 Task: Use Smart Compose to suggest a complete email address.
Action: Mouse moved to (171, 170)
Screenshot: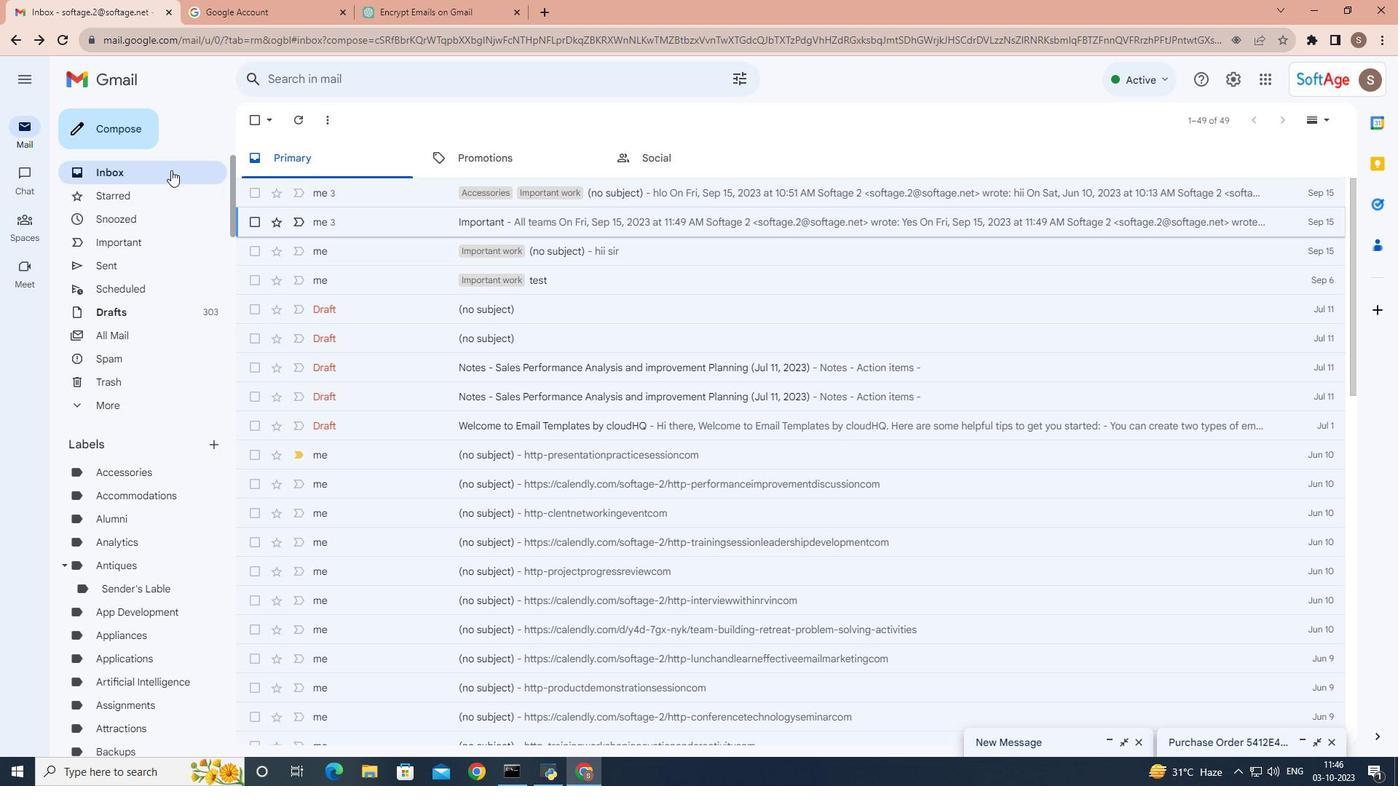 
Action: Mouse pressed left at (171, 170)
Screenshot: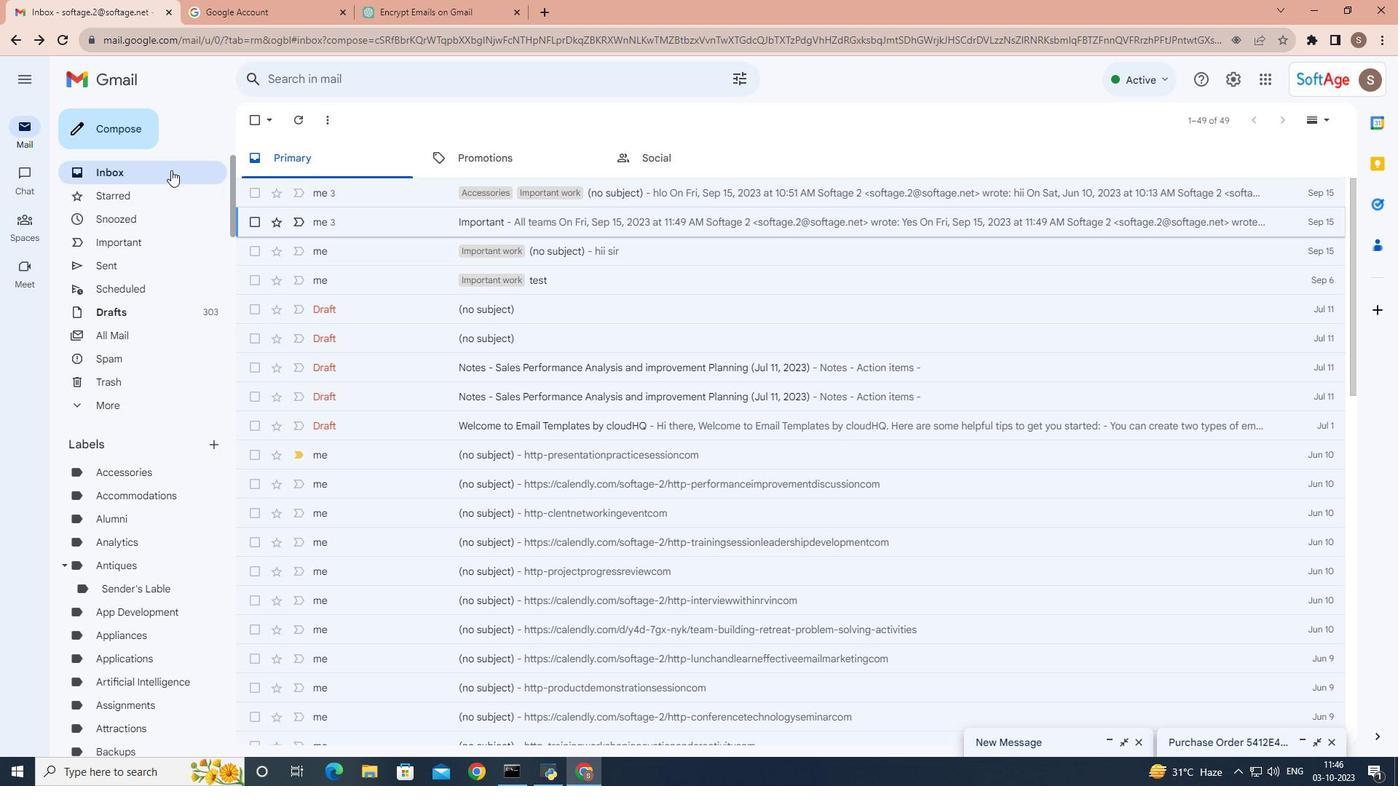
Action: Mouse moved to (144, 135)
Screenshot: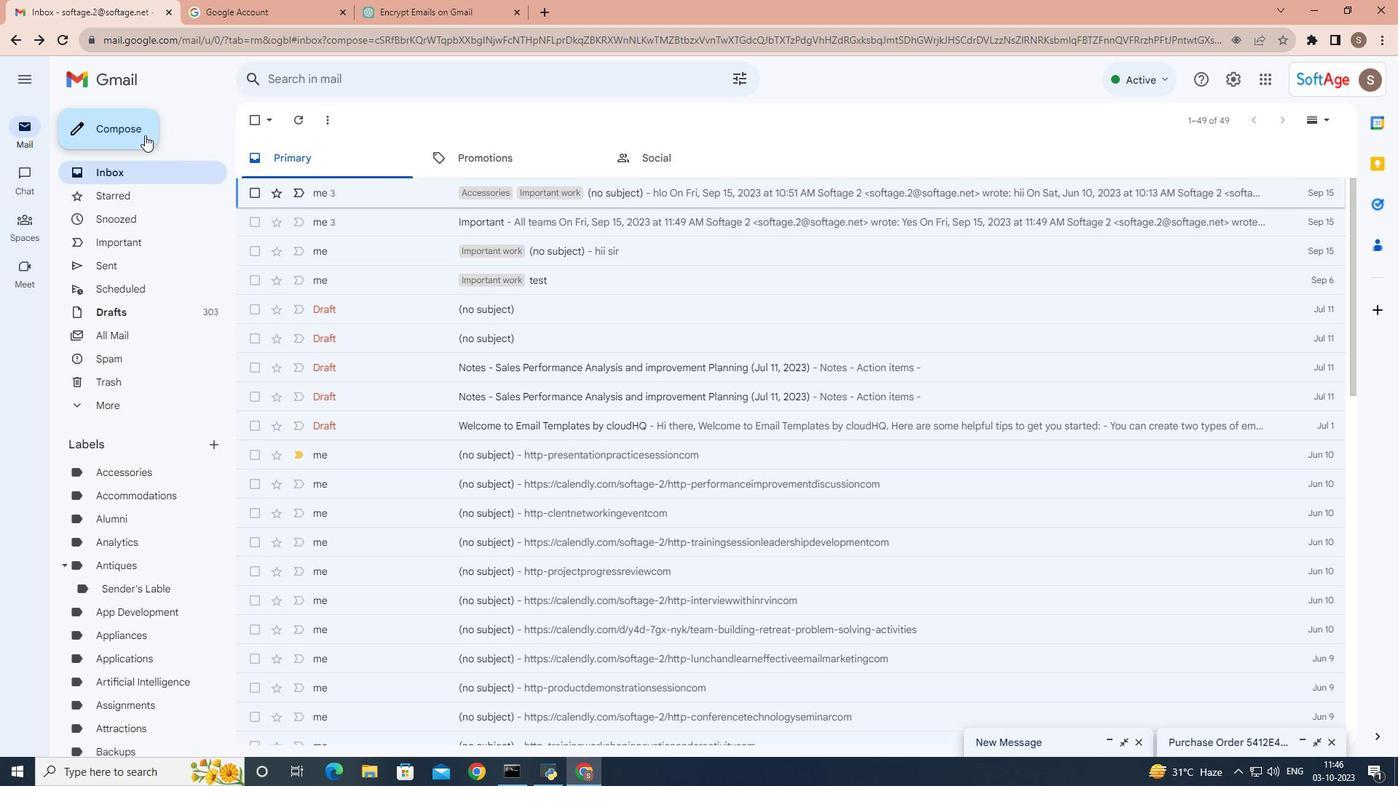 
Action: Mouse pressed left at (144, 135)
Screenshot: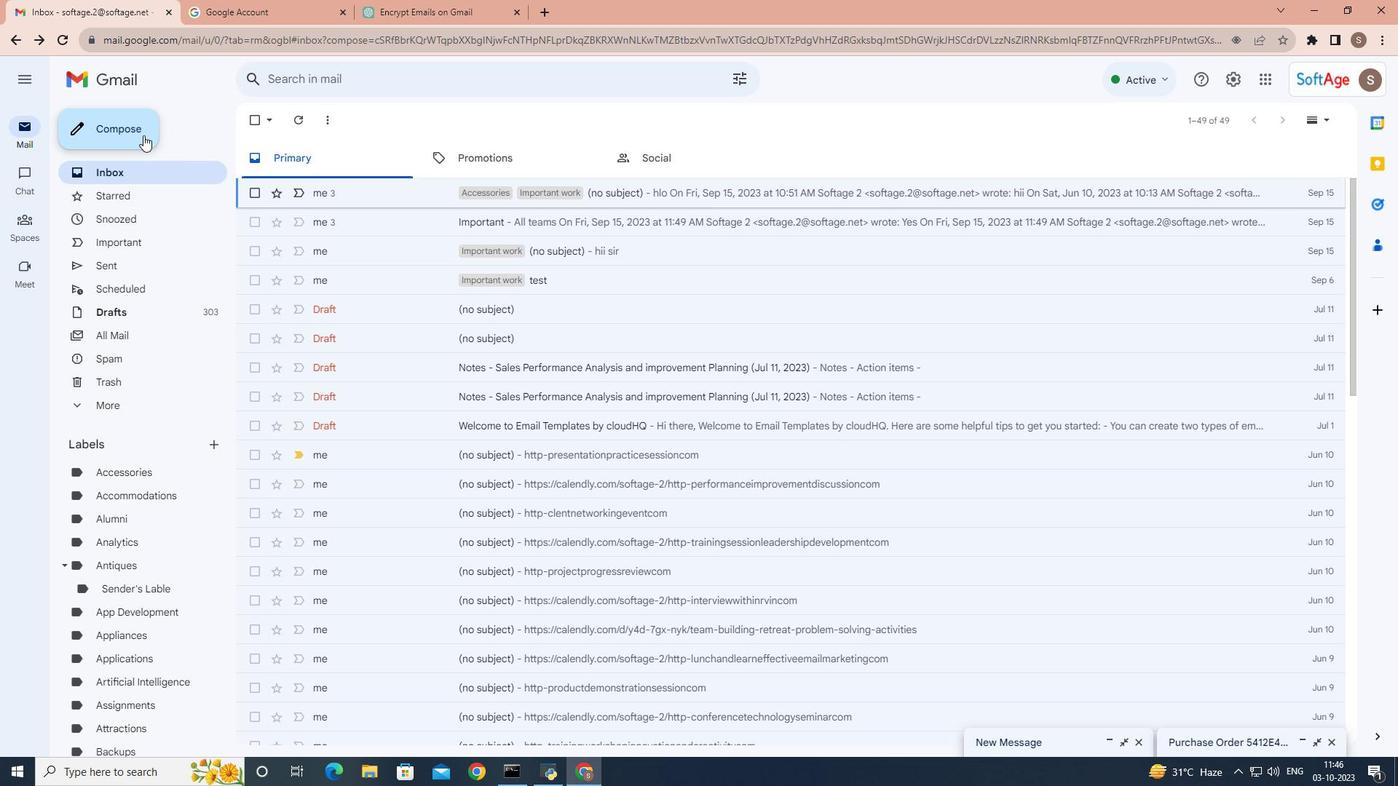 
Action: Mouse moved to (206, 126)
Screenshot: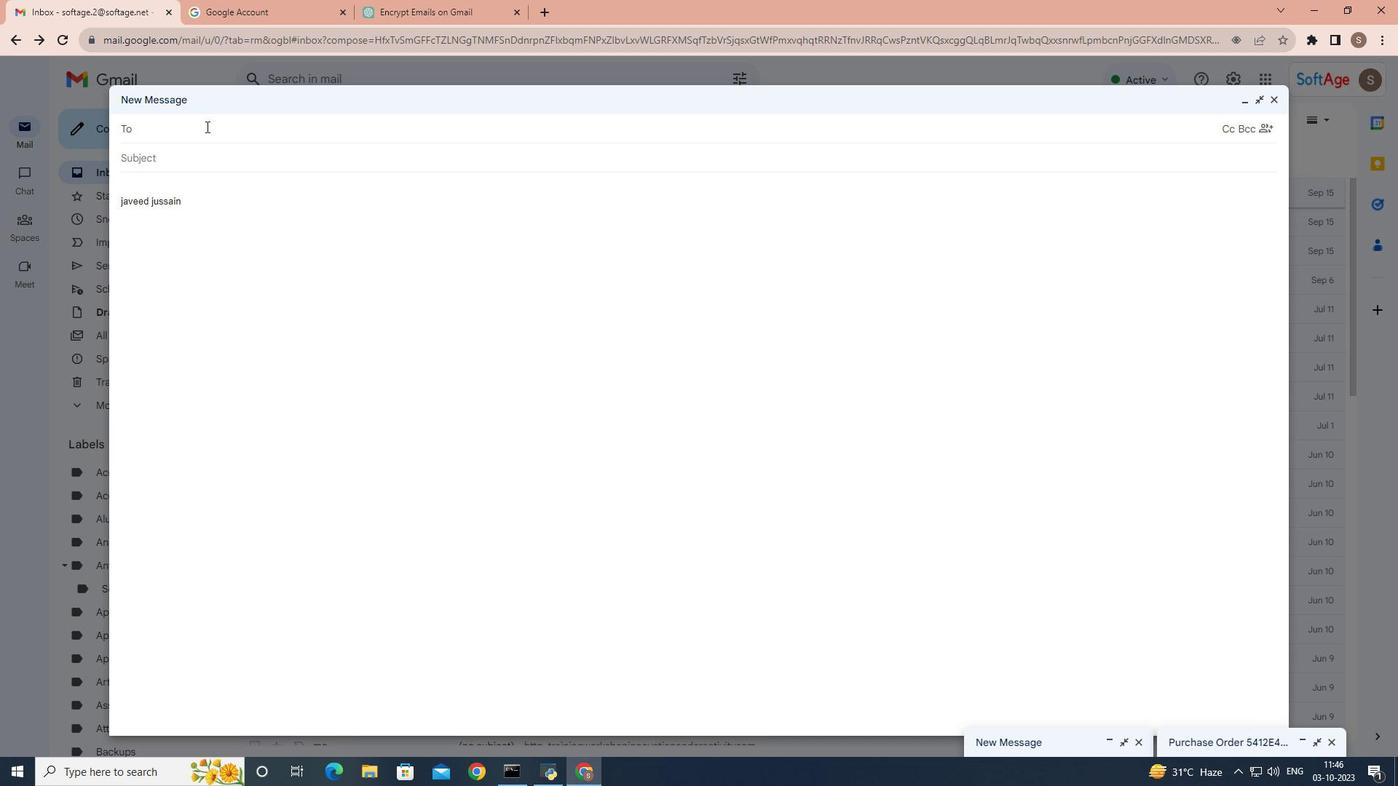 
Action: Key pressed sophiezoe95<Key.shift_r><Key.shift_r><Key.shift_r><Key.shift_r><Key.shift_r><Key.shift_r><Key.shift_r><Key.shift_r><Key.shift_r><Key.shift_r><Key.shift_r><Key.shift_r><Key.shift_r><Key.shift_r><Key.shift_r><Key.shift_r><Key.shift_r><Key.shift_r><Key.shift_r>@gmail.com
Screenshot: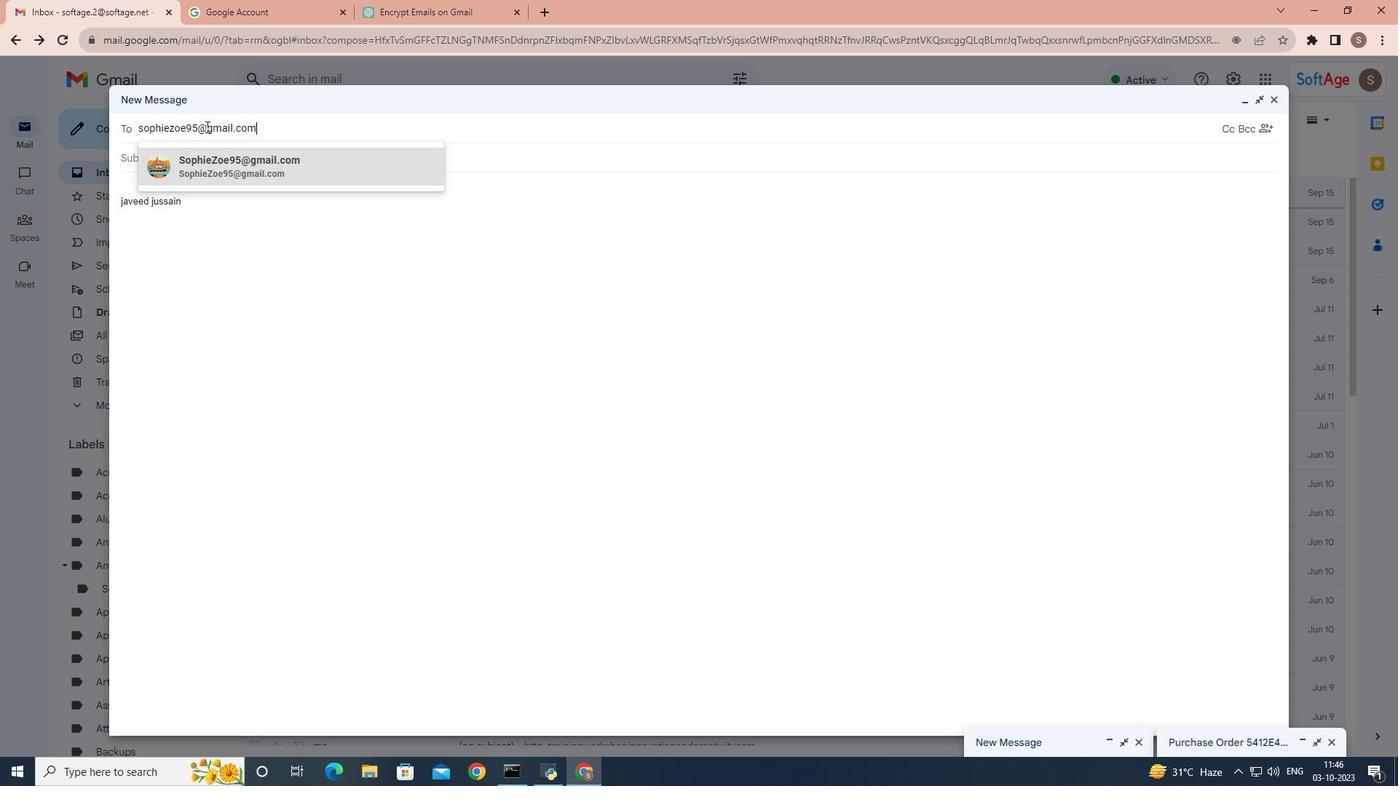 
Action: Mouse moved to (262, 182)
Screenshot: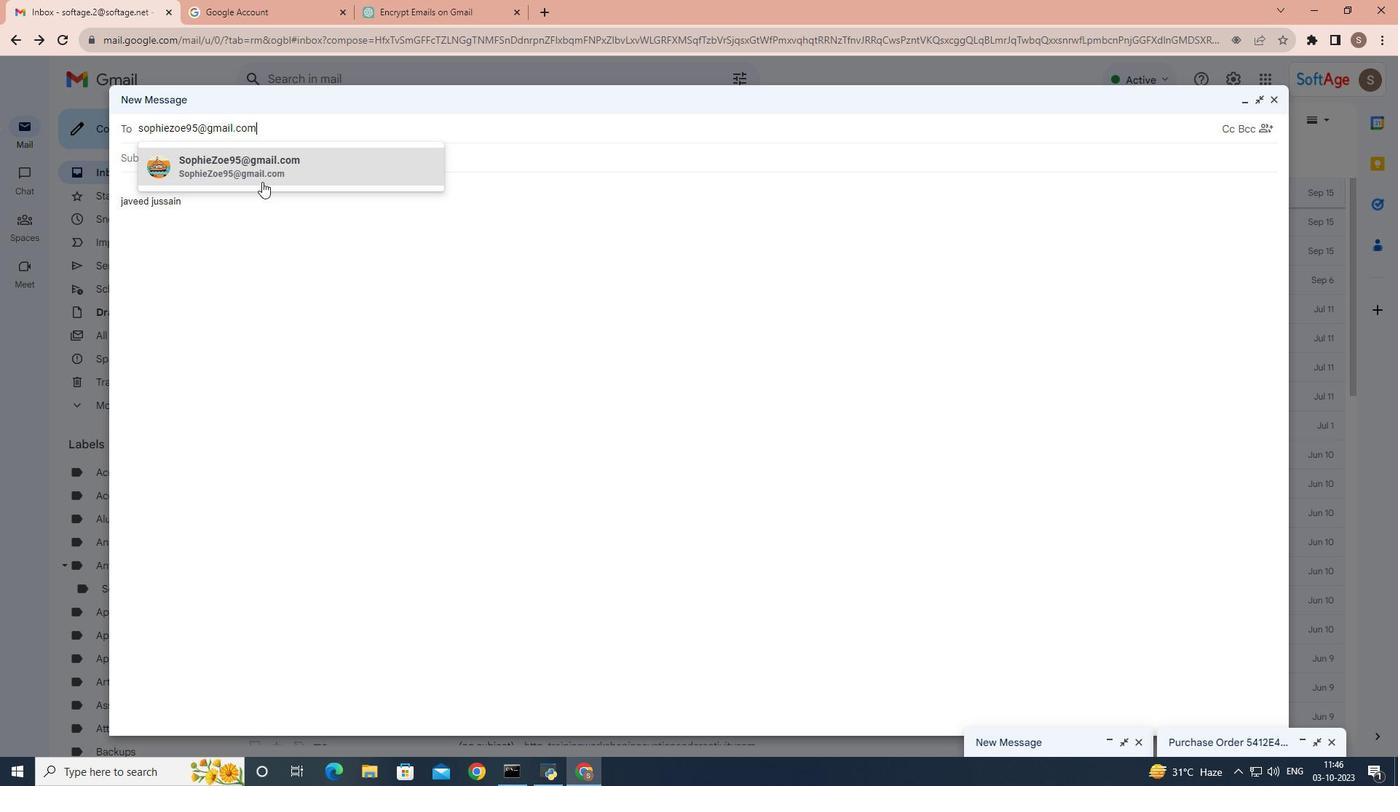 
Action: Mouse pressed left at (262, 182)
Screenshot: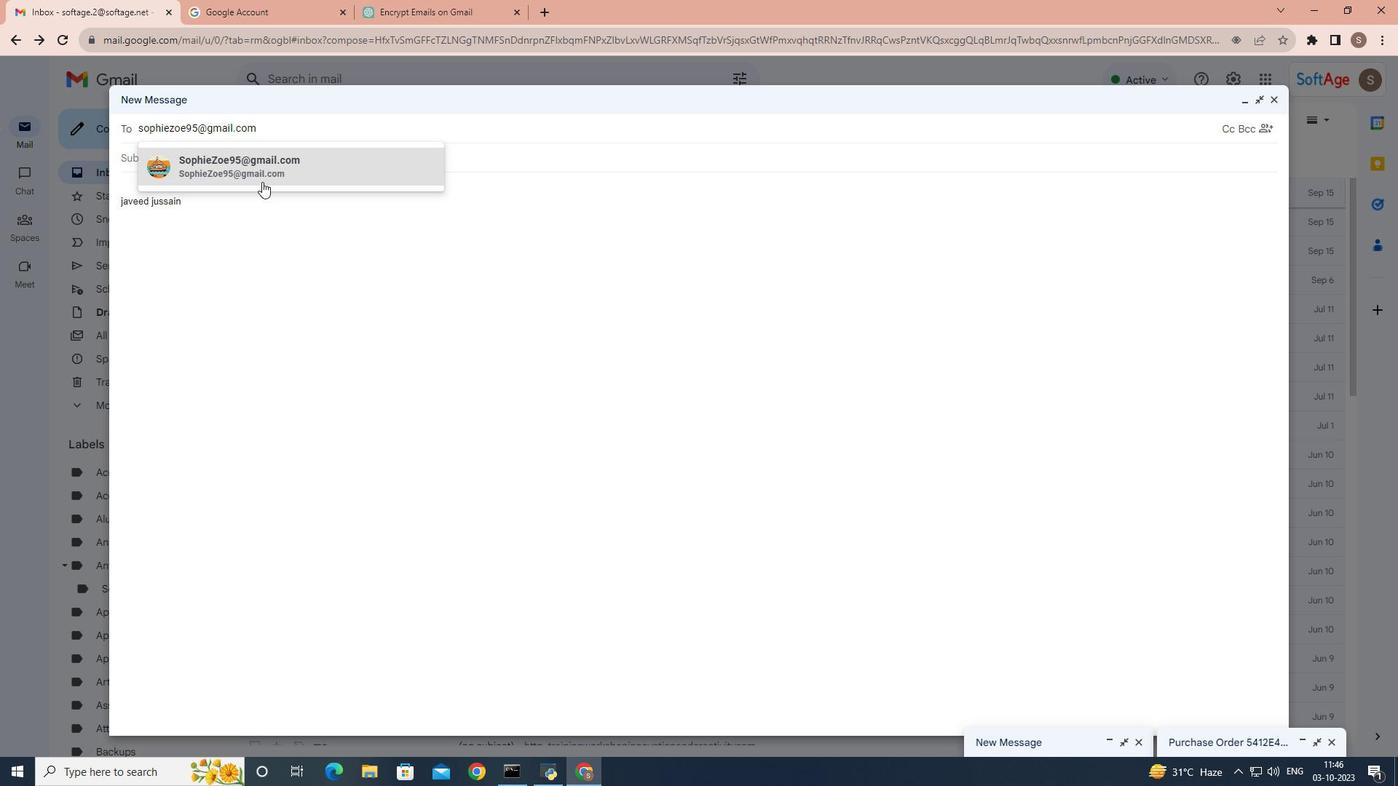 
Action: Mouse moved to (239, 306)
Screenshot: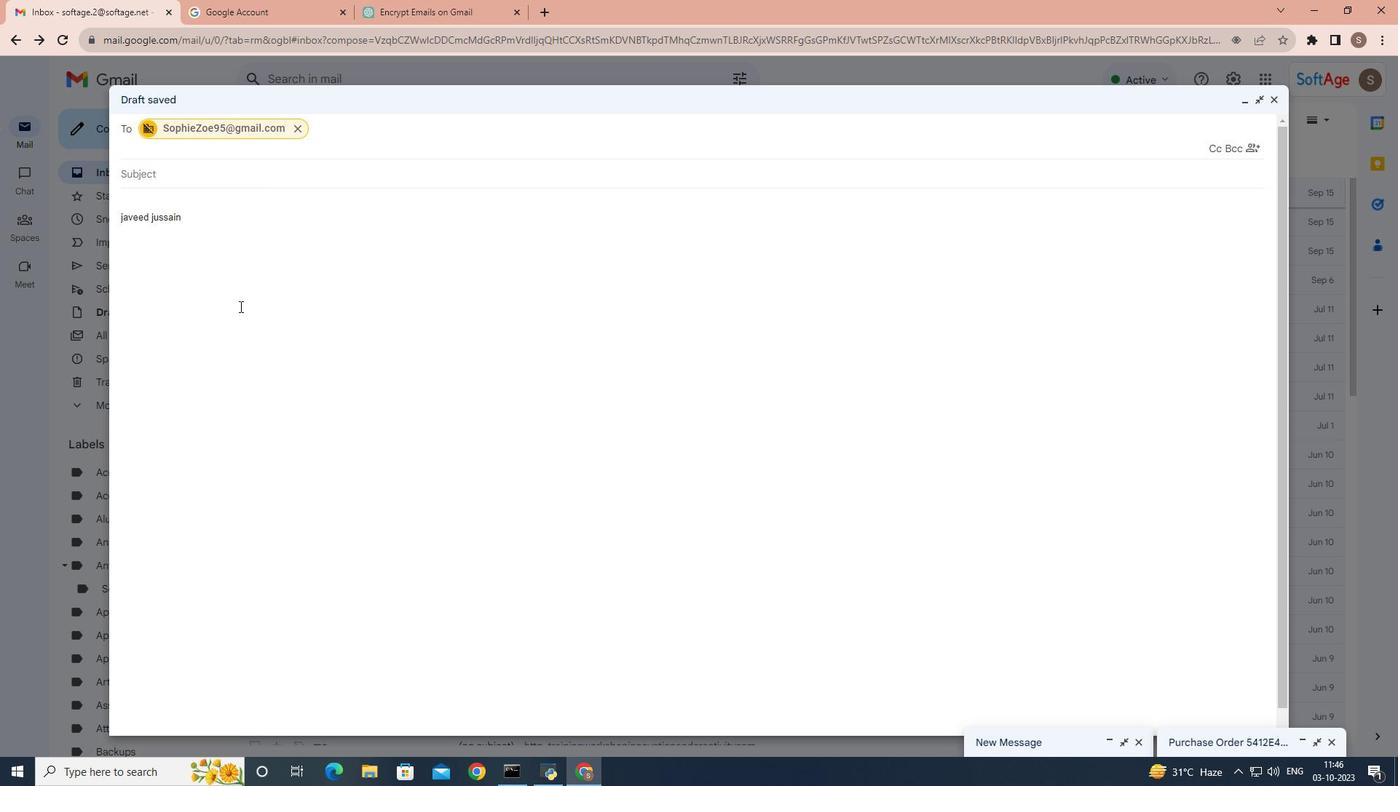 
